 Task: Make in the project ZoneTech a sprint 'Starburst'.
Action: Mouse moved to (123, 178)
Screenshot: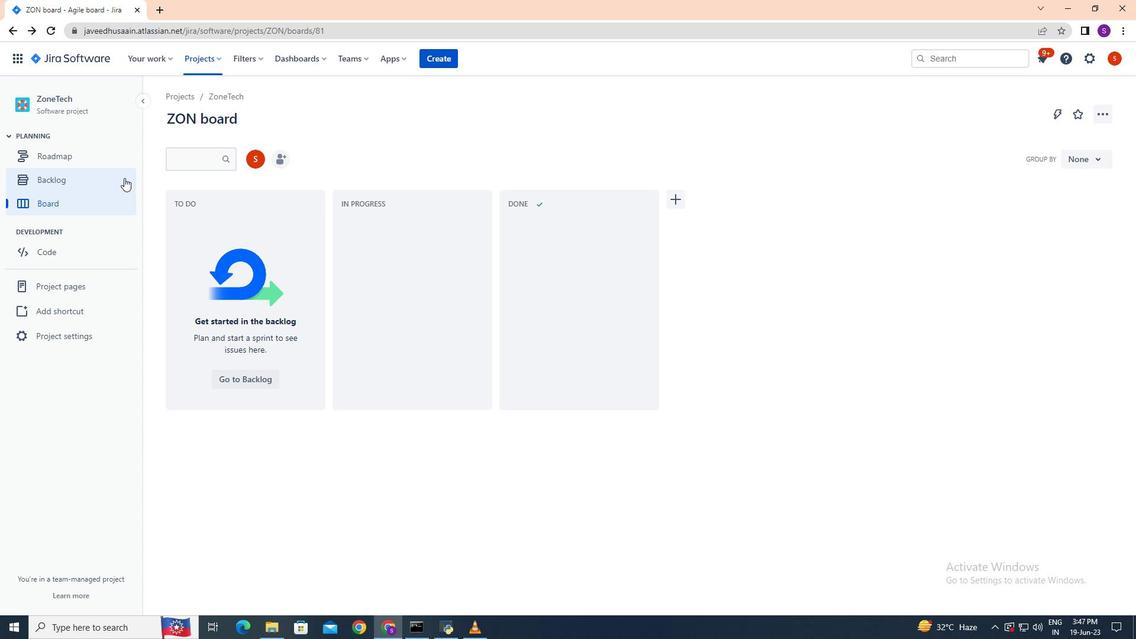 
Action: Mouse pressed left at (123, 178)
Screenshot: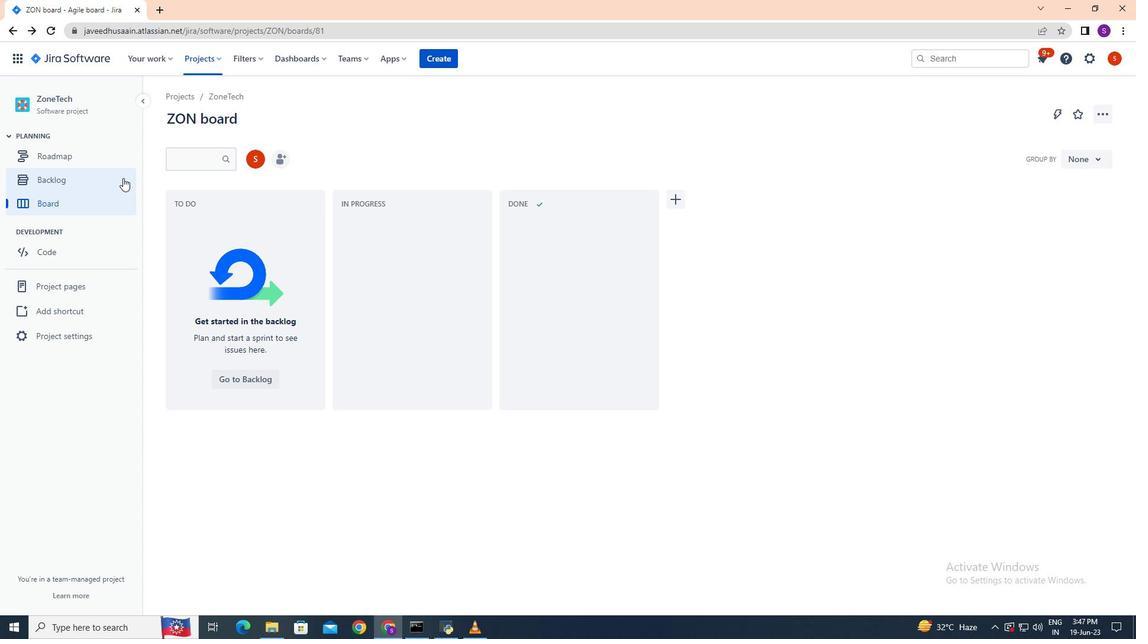 
Action: Mouse moved to (1078, 188)
Screenshot: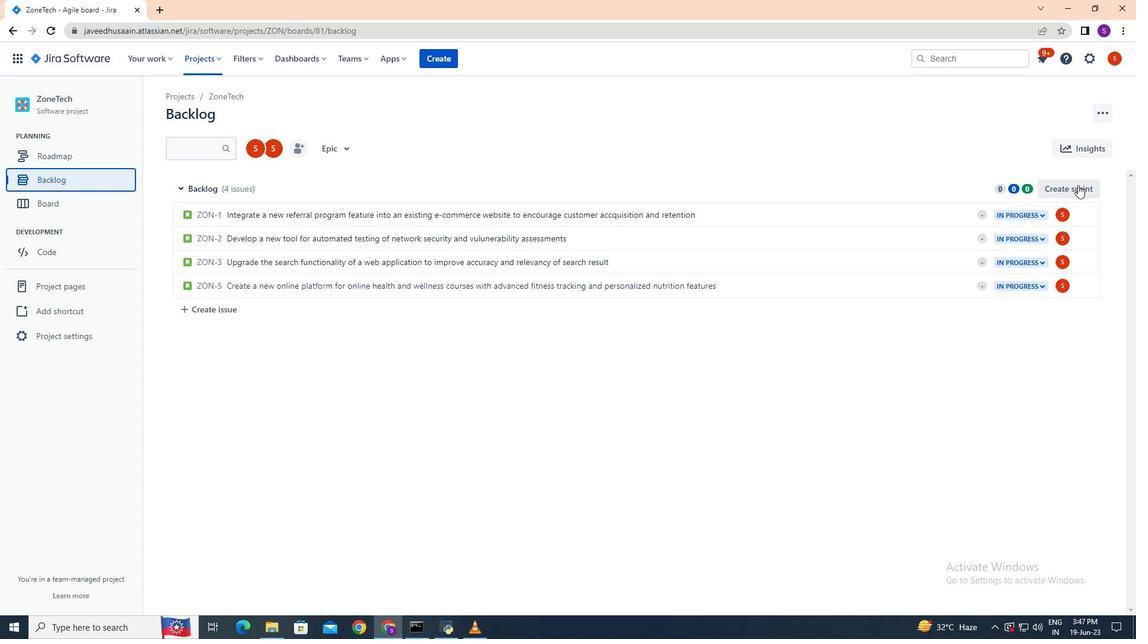 
Action: Mouse pressed left at (1078, 188)
Screenshot: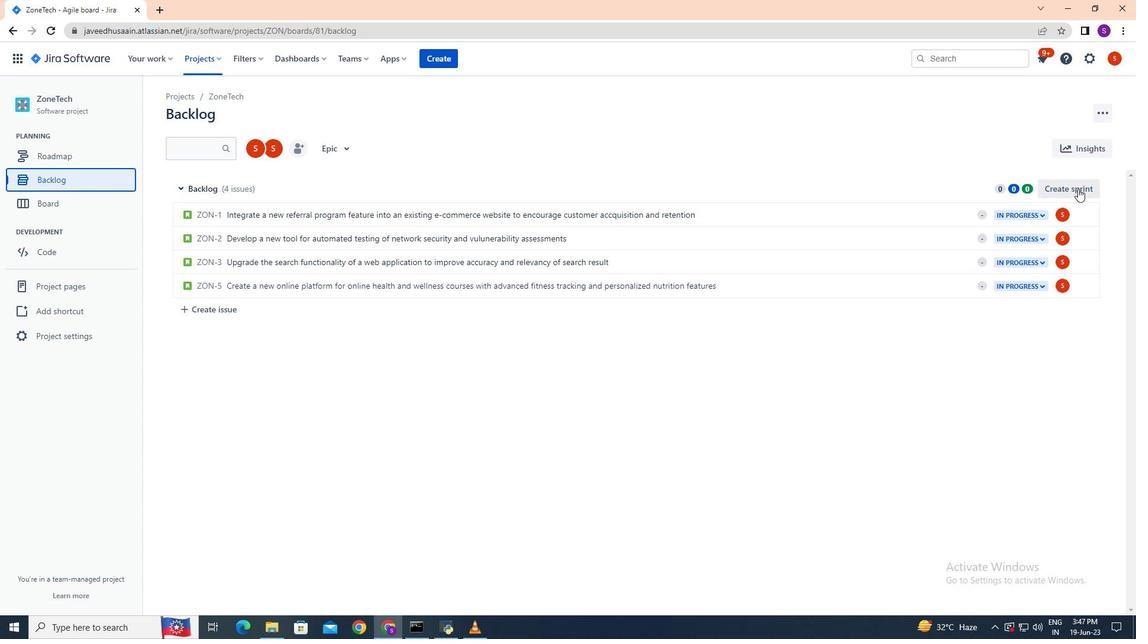 
Action: Mouse moved to (248, 190)
Screenshot: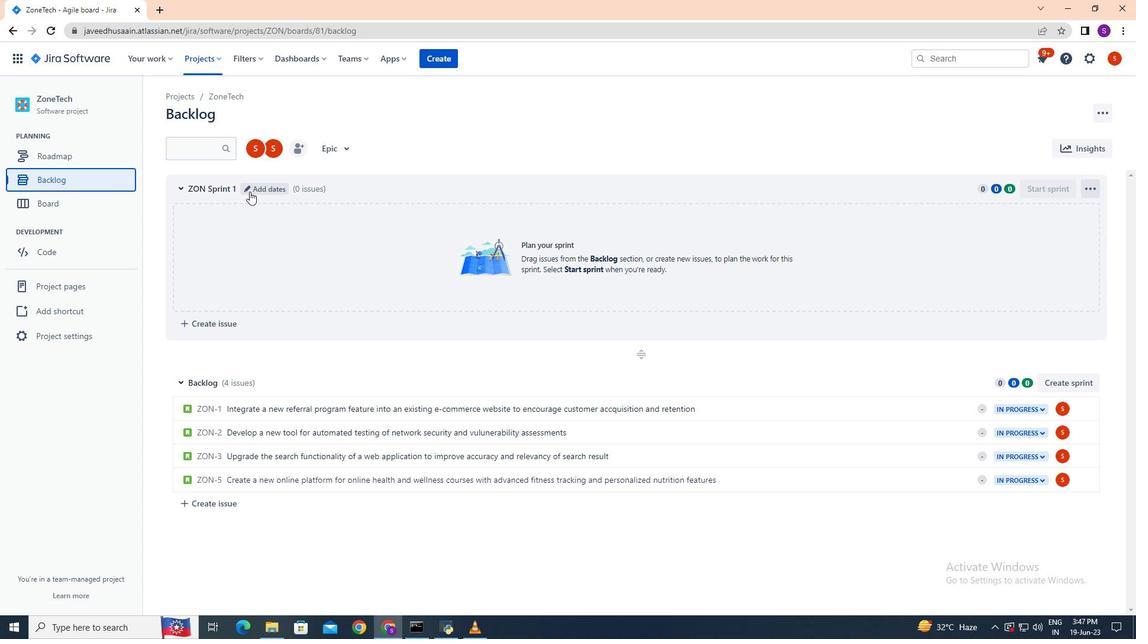 
Action: Mouse pressed left at (248, 190)
Screenshot: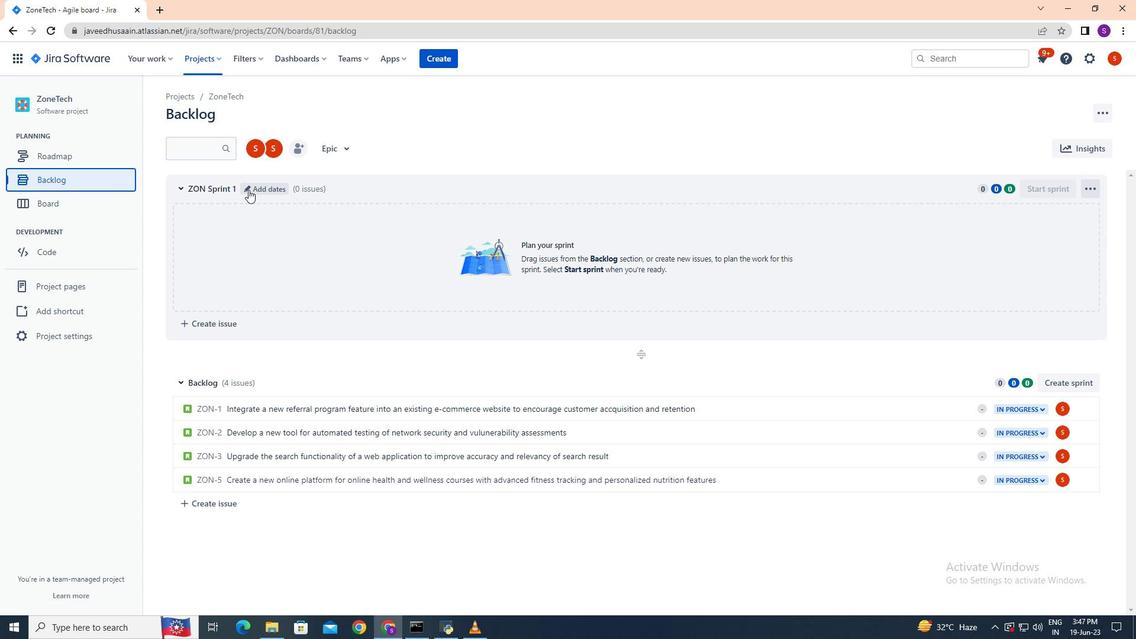 
Action: Key pressed <Key.backspace><Key.backspace><Key.backspace><Key.backspace><Key.backspace><Key.backspace><Key.backspace><Key.backspace><Key.backspace><Key.backspace><Key.backspace><Key.backspace><Key.shift><Key.shift><Key.shift><Key.shift><Key.shift><Key.shift><Key.shift><Key.shift><Key.shift><Key.shift><Key.shift><Key.shift><Key.shift><Key.shift><Key.shift><Key.shift><Key.shift><Key.shift>Starburst
Screenshot: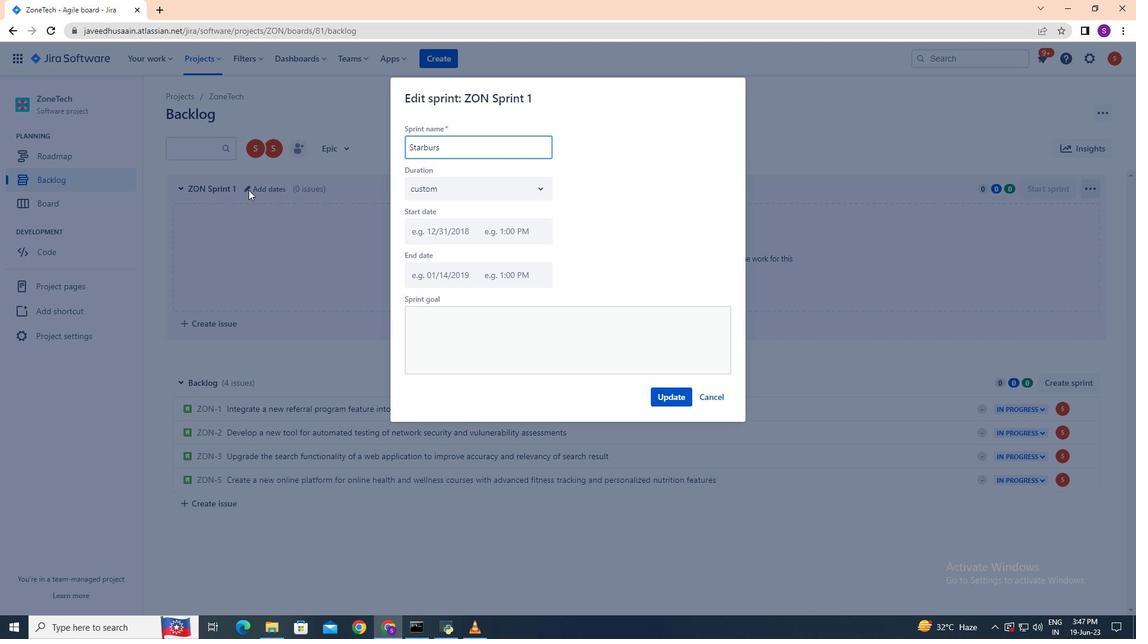 
Action: Mouse moved to (667, 401)
Screenshot: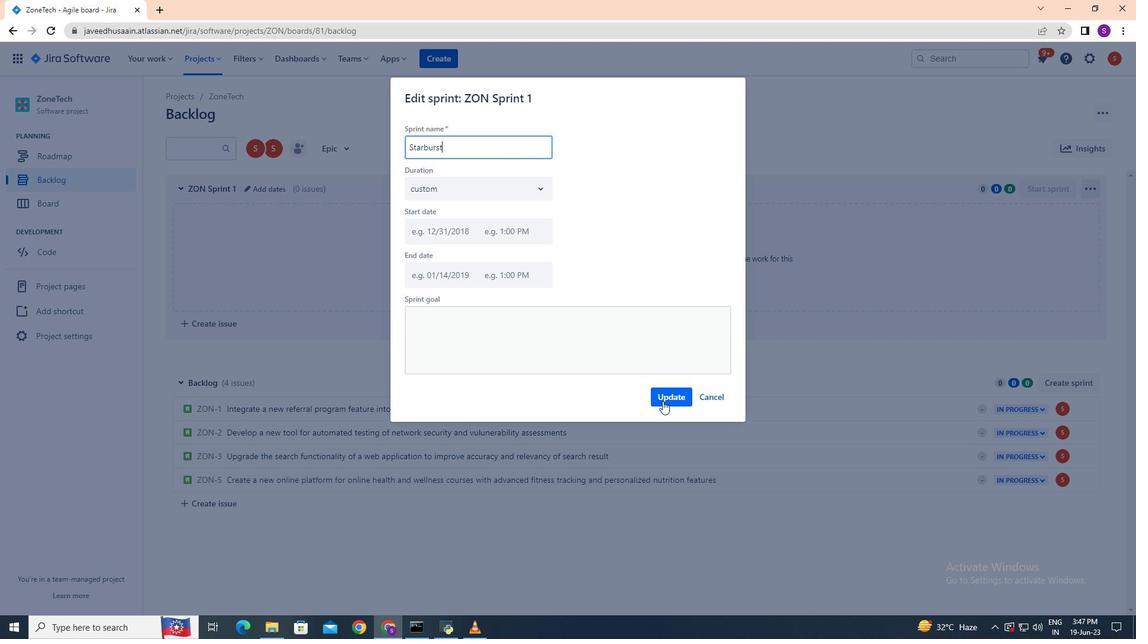 
Action: Mouse pressed left at (667, 401)
Screenshot: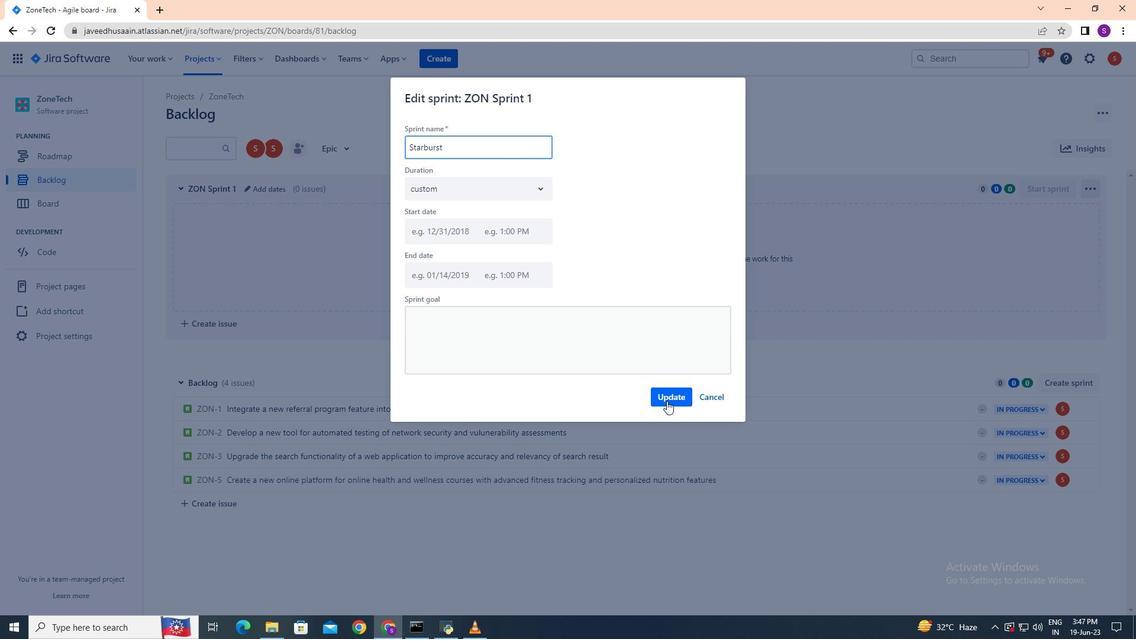 
